 Task: Set the custom strictness for "Undos" to "None".
Action: Mouse moved to (476, 365)
Screenshot: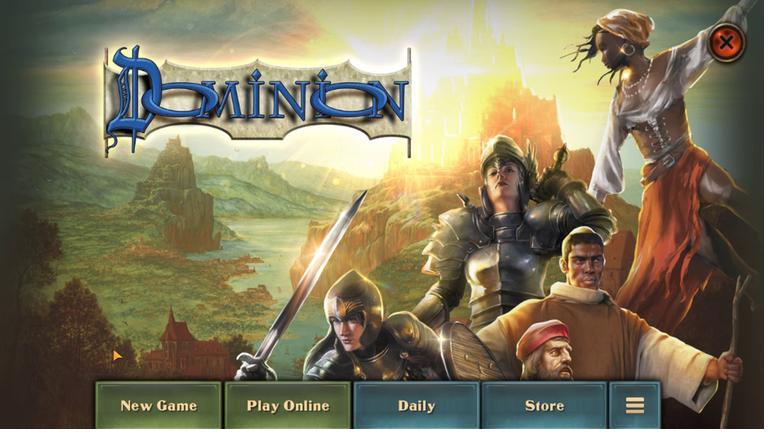 
Action: Mouse pressed left at (476, 365)
Screenshot: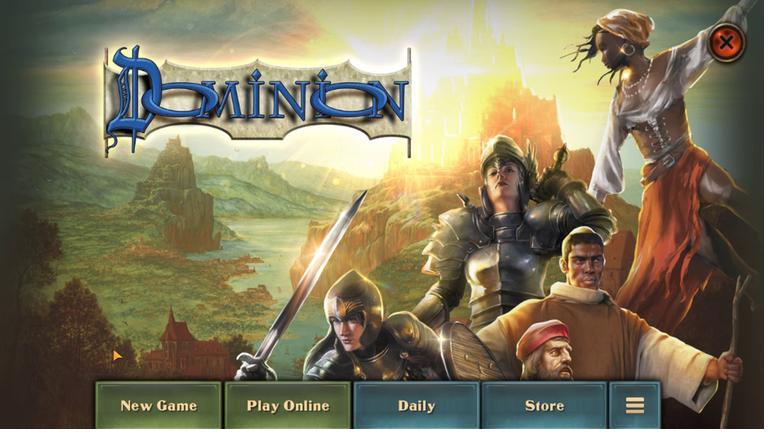 
Action: Mouse moved to (509, 263)
Screenshot: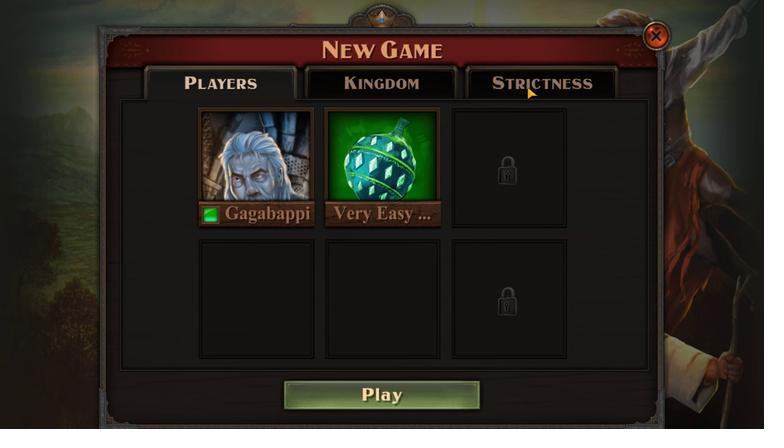 
Action: Mouse pressed left at (509, 263)
Screenshot: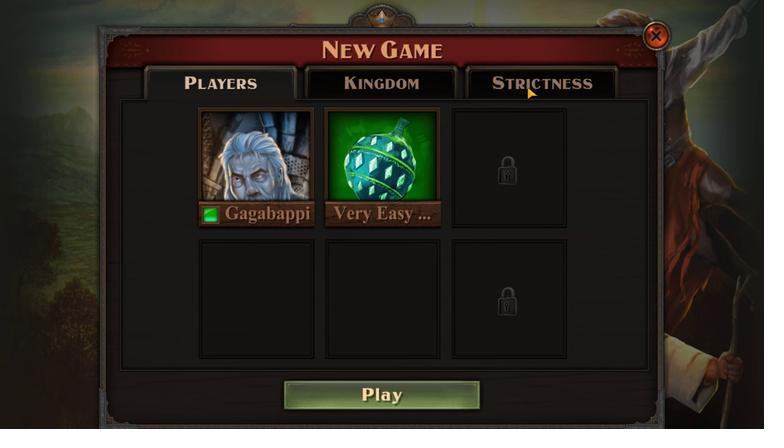 
Action: Mouse moved to (507, 343)
Screenshot: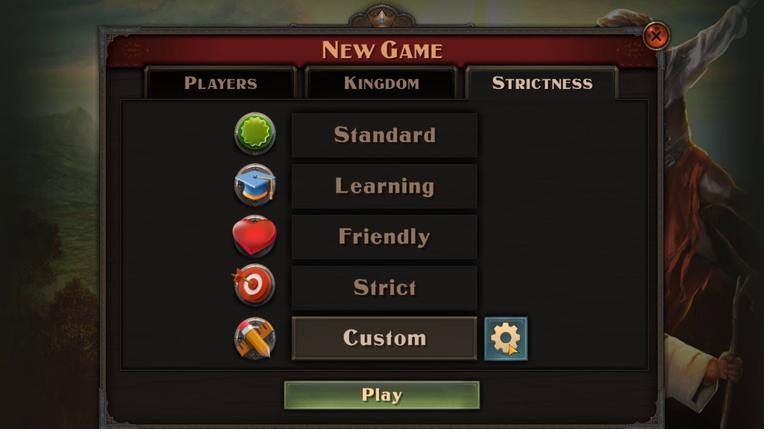 
Action: Mouse pressed left at (507, 343)
Screenshot: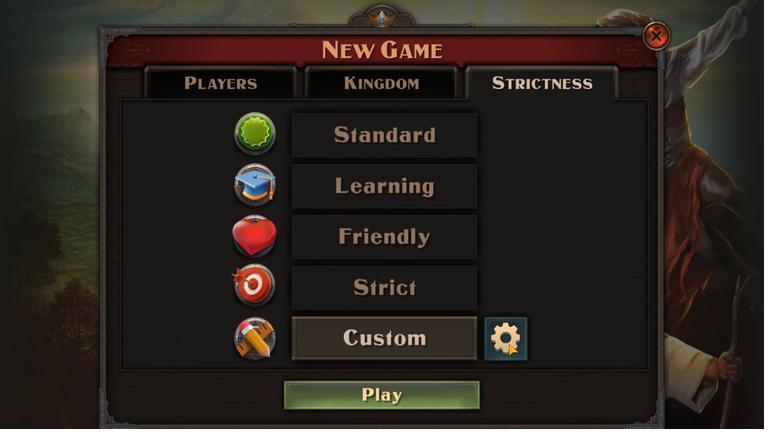 
Action: Mouse moved to (482, 302)
Screenshot: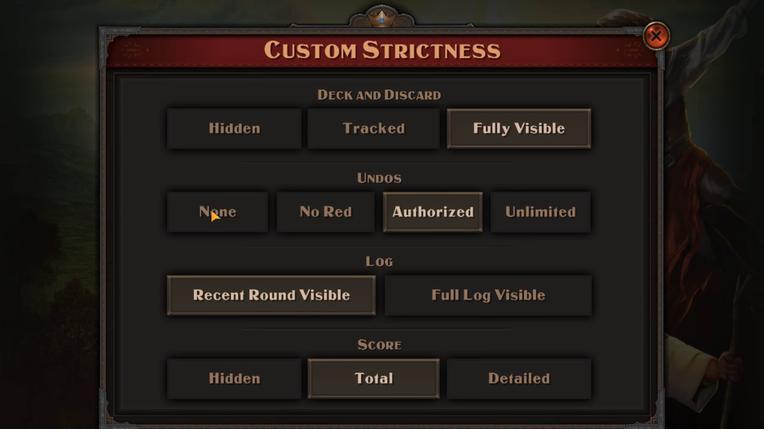 
Action: Mouse pressed left at (482, 302)
Screenshot: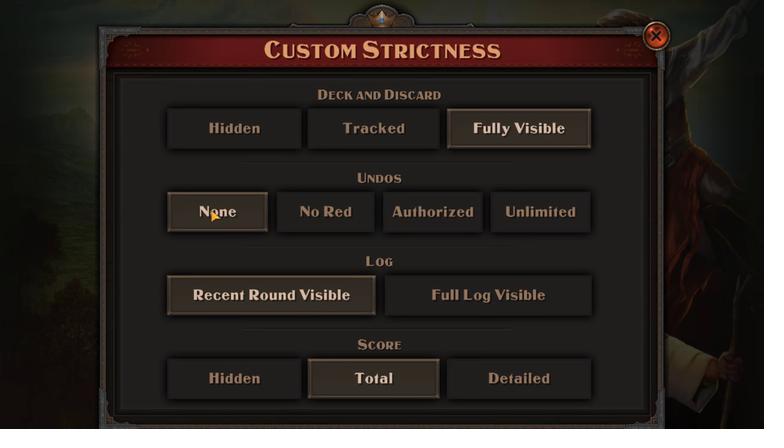 
